 Task: Add the description "Digital dependence fuels the social dilemma." and apply the Custom angle as "-75Â°".
Action: Mouse moved to (275, 211)
Screenshot: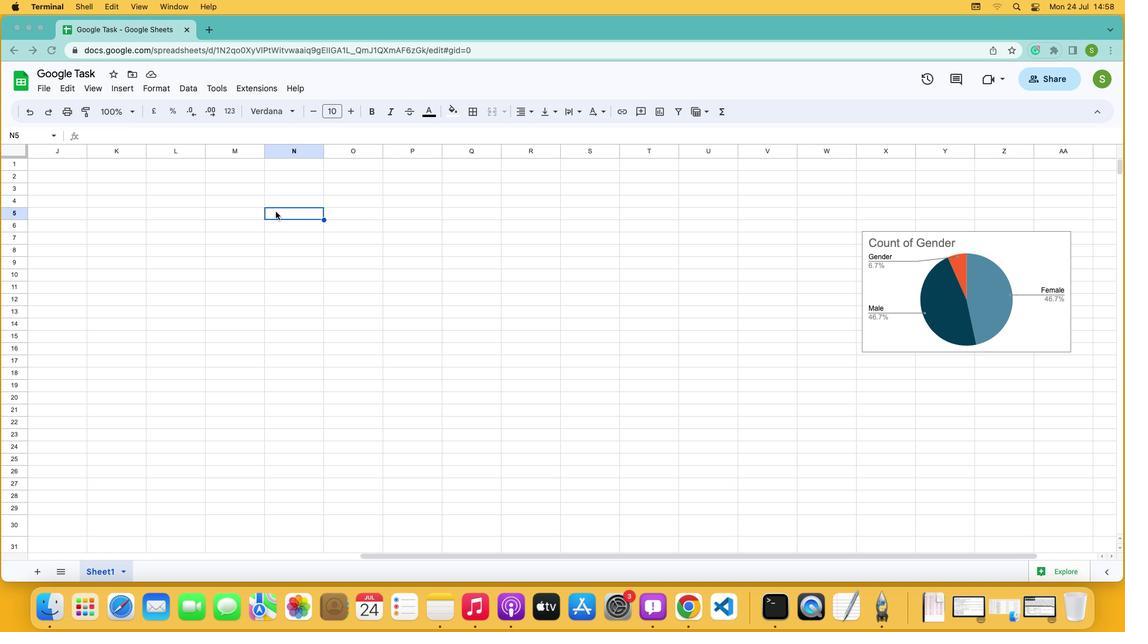 
Action: Mouse pressed left at (275, 211)
Screenshot: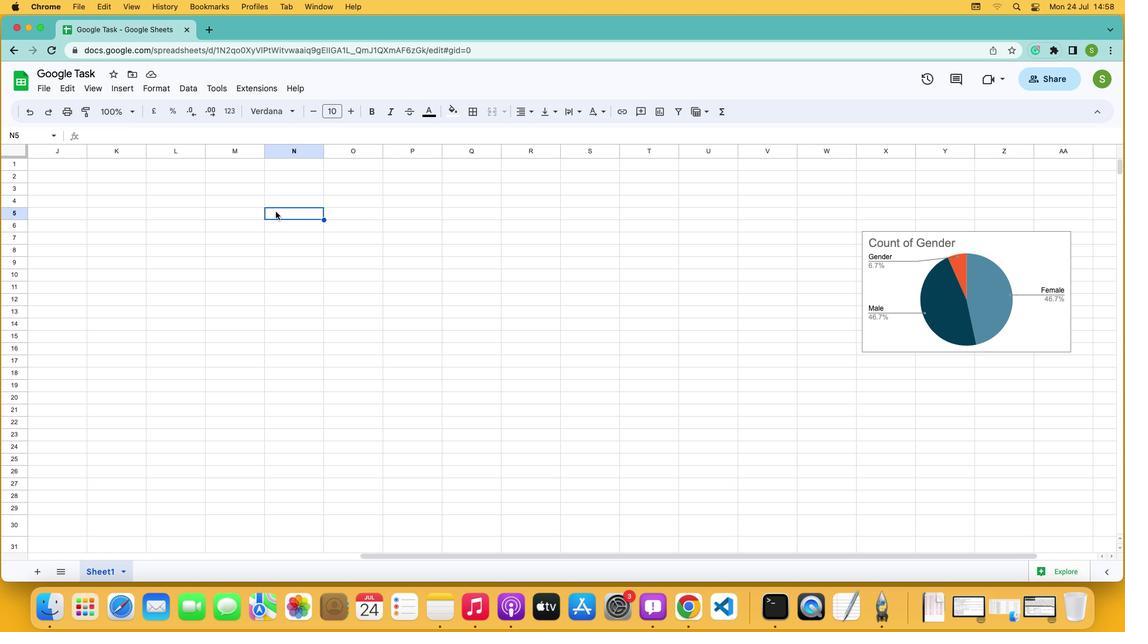 
Action: Mouse moved to (275, 211)
Screenshot: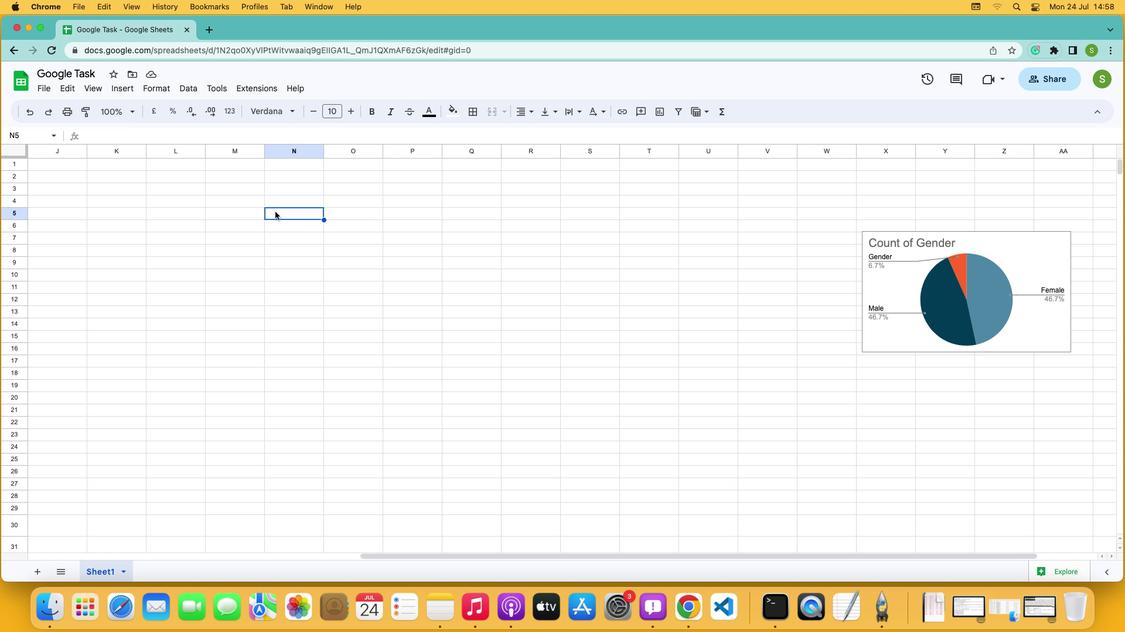 
Action: Key pressed Key.shift'D''i''g''i''t''a''l'Key.space'd''e''p''e''n''d''e''n''c''e'Key.space'f''u''e''l''s'Key.space't''h''e'Key.space's''o''c''i''a''l'Key.space'd''i''l'
Screenshot: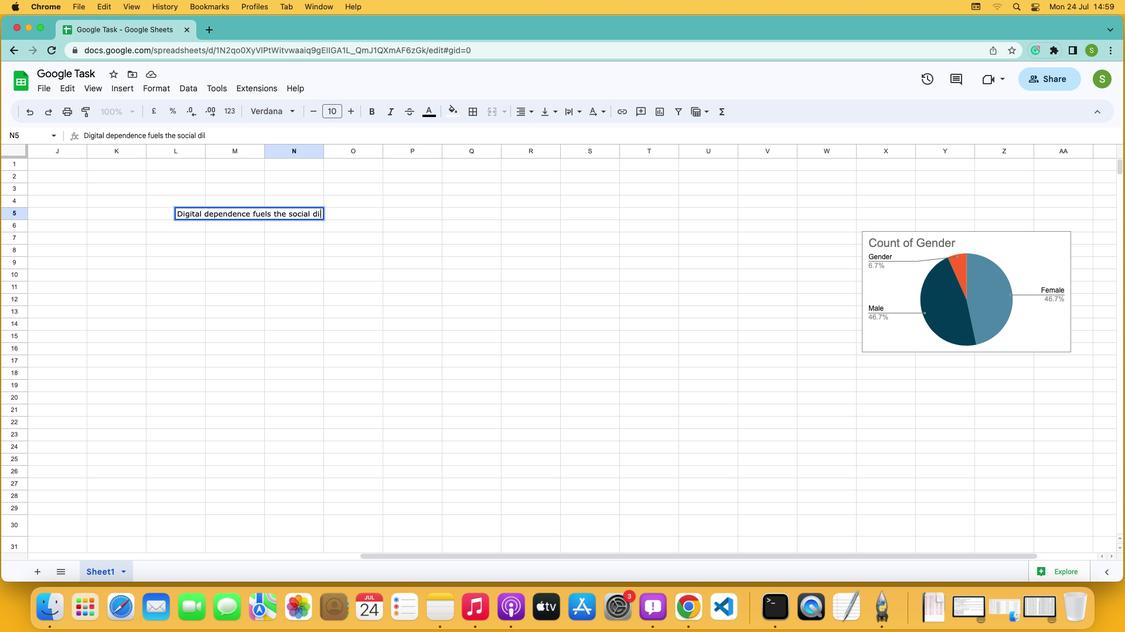 
Action: Mouse moved to (274, 211)
Screenshot: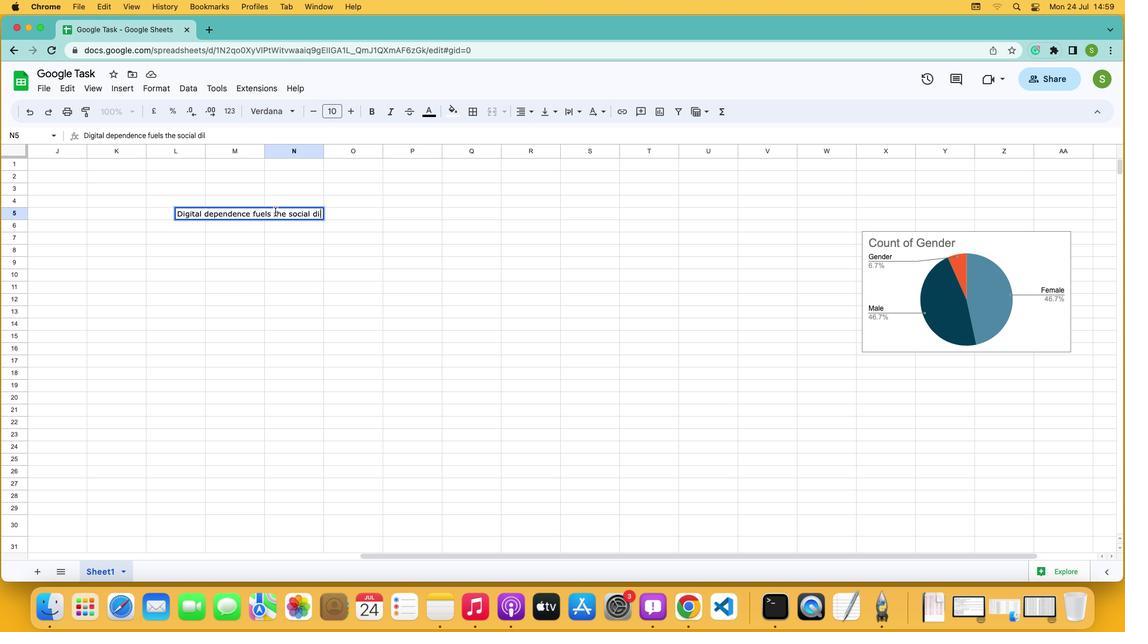 
Action: Key pressed 'e''m''m''a'
Screenshot: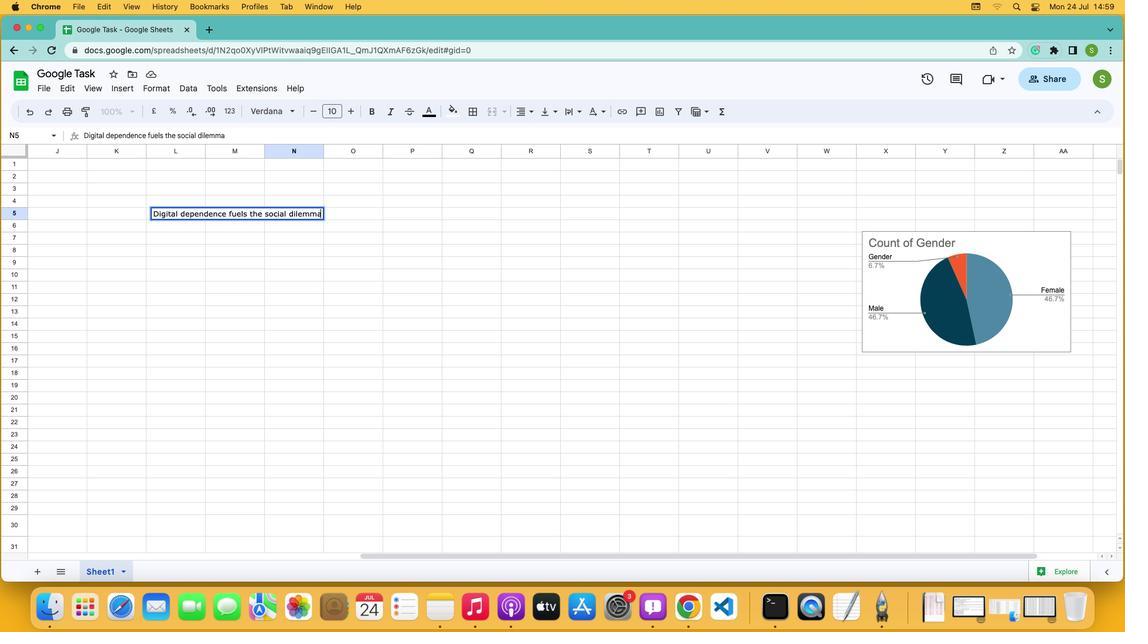 
Action: Mouse moved to (319, 213)
Screenshot: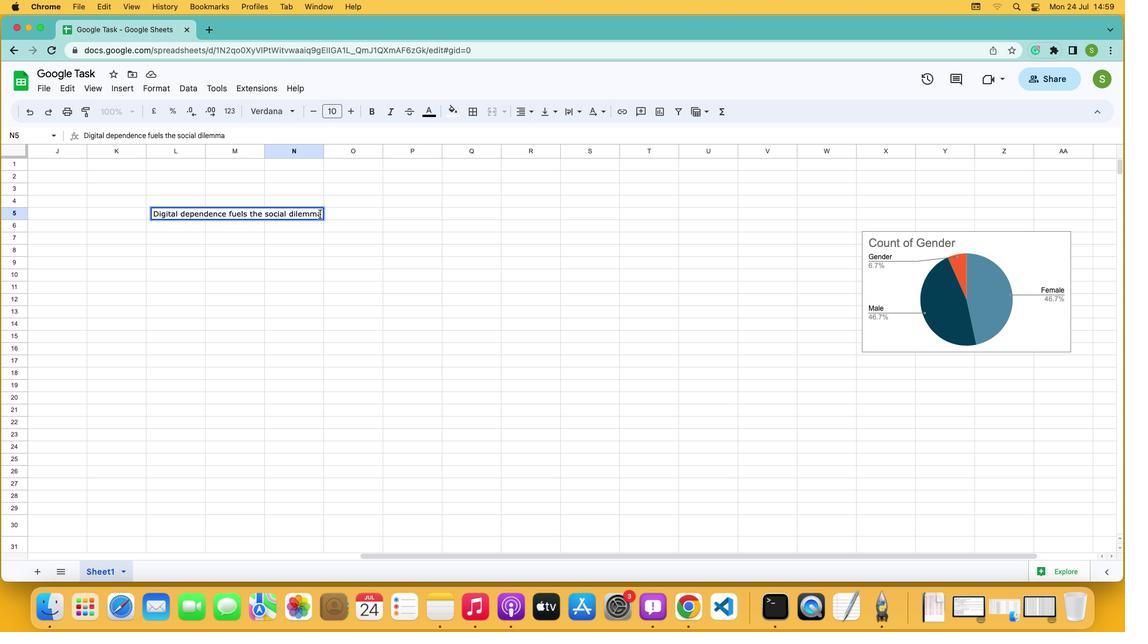 
Action: Mouse pressed left at (319, 213)
Screenshot: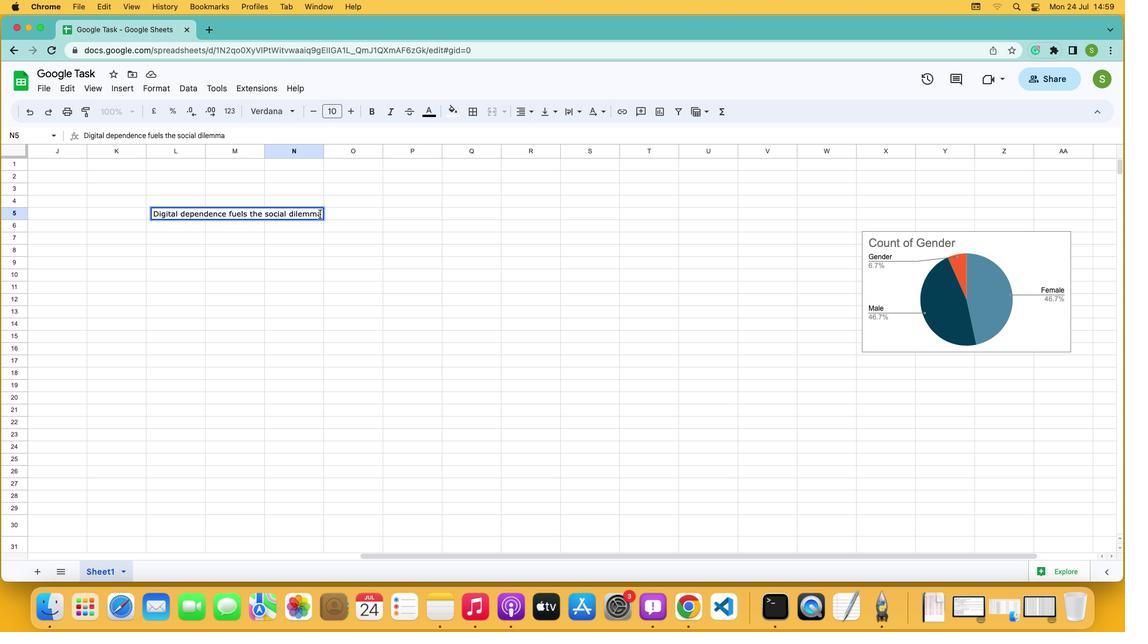 
Action: Mouse moved to (320, 213)
Screenshot: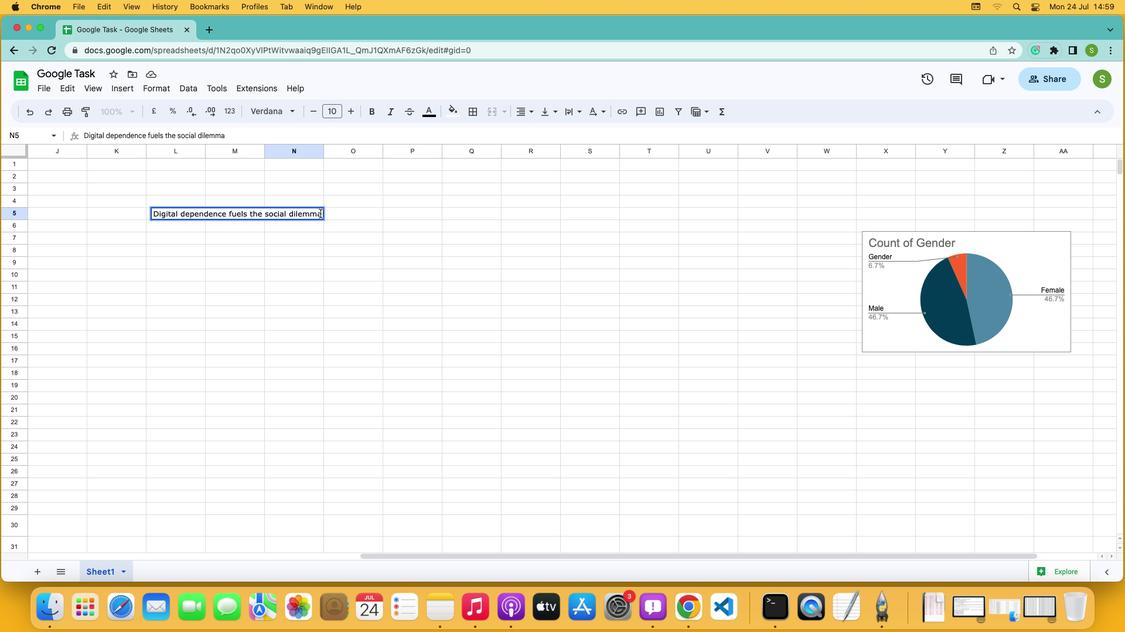 
Action: Mouse pressed left at (320, 213)
Screenshot: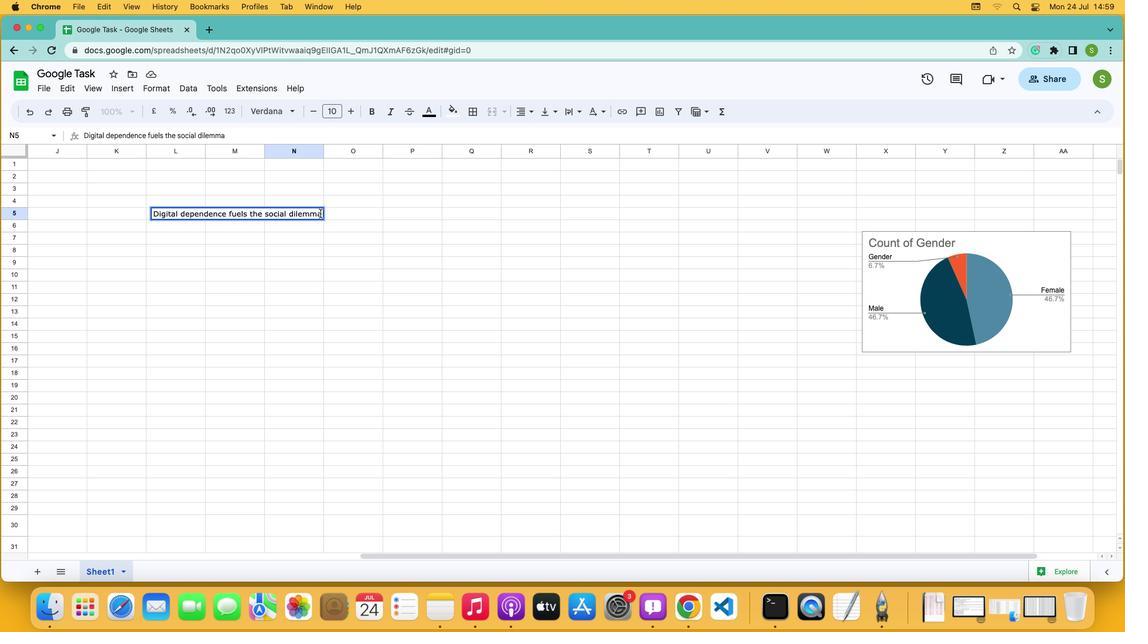 
Action: Mouse moved to (603, 111)
Screenshot: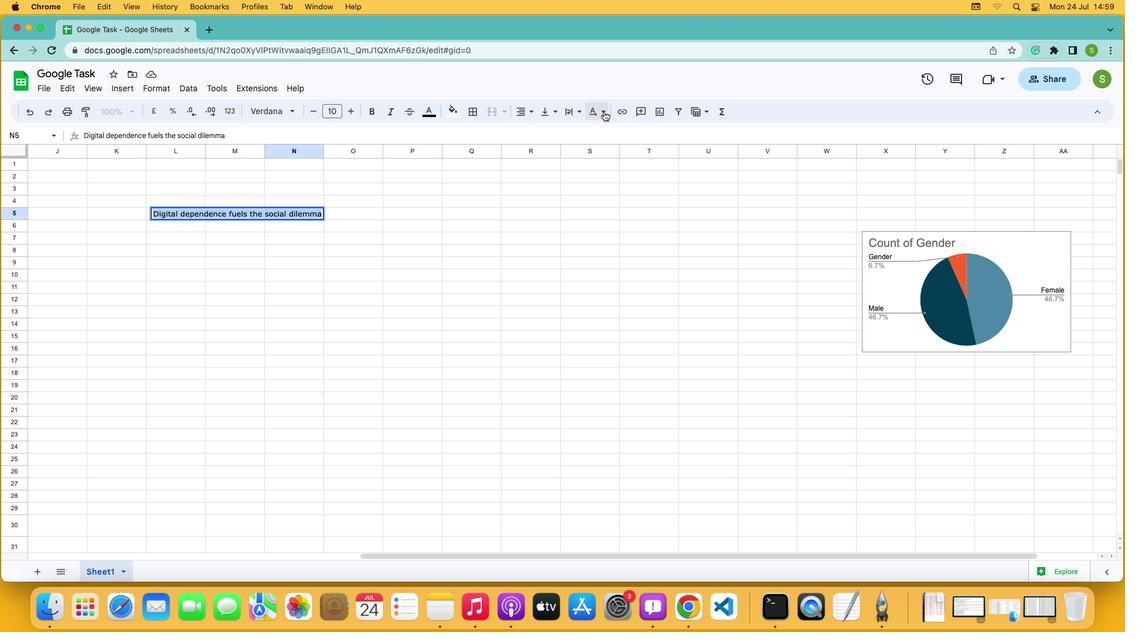 
Action: Mouse pressed left at (603, 111)
Screenshot: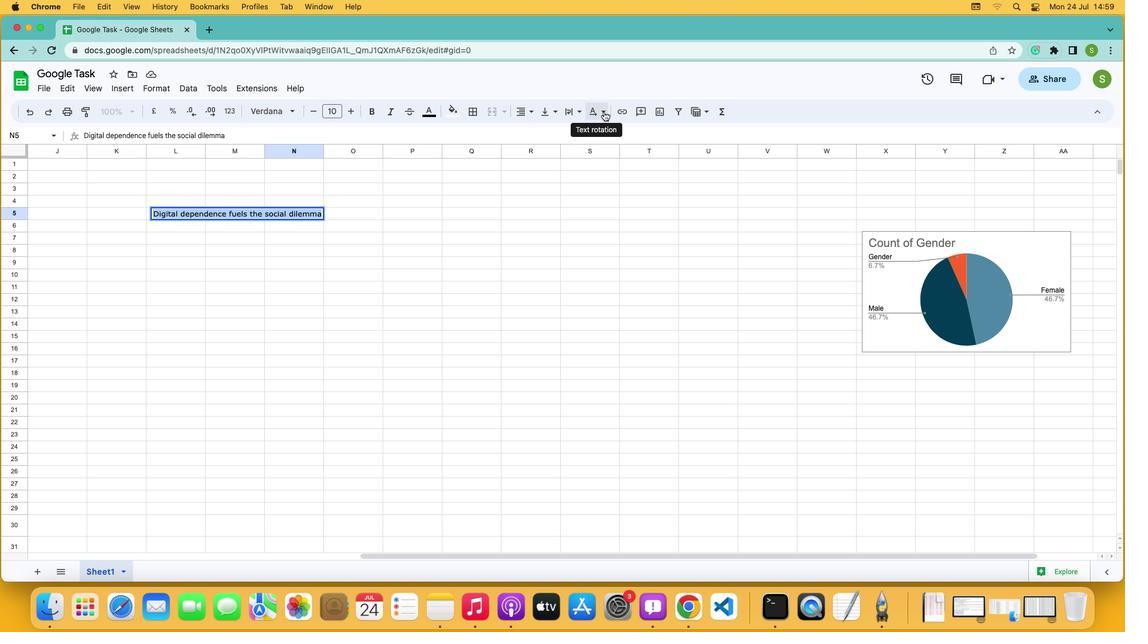 
Action: Mouse moved to (729, 134)
Screenshot: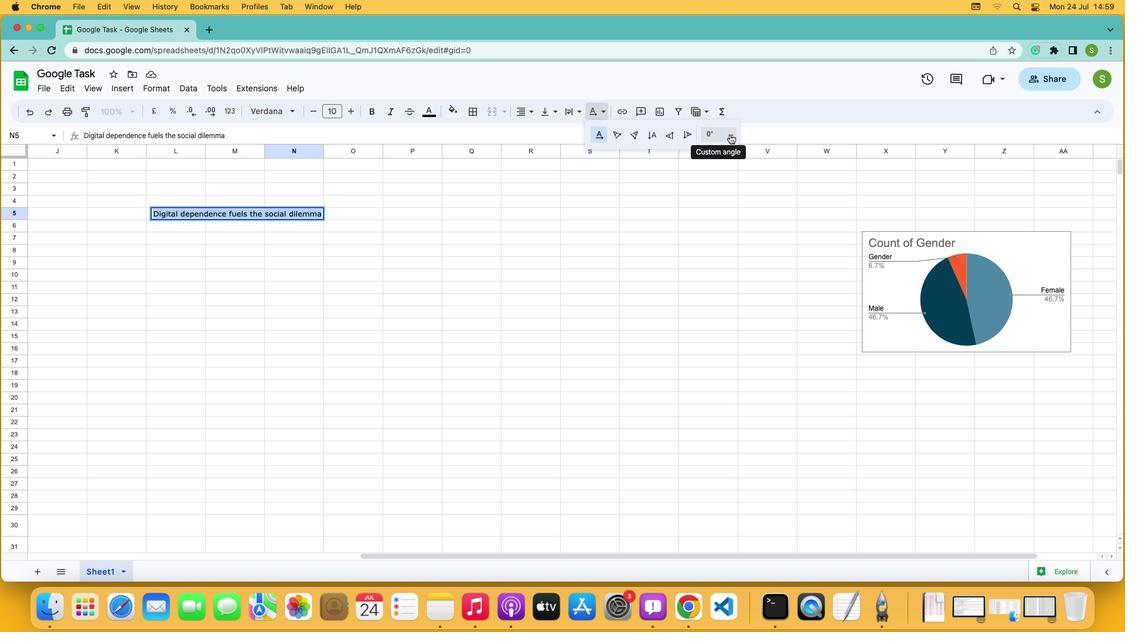 
Action: Mouse pressed left at (729, 134)
Screenshot: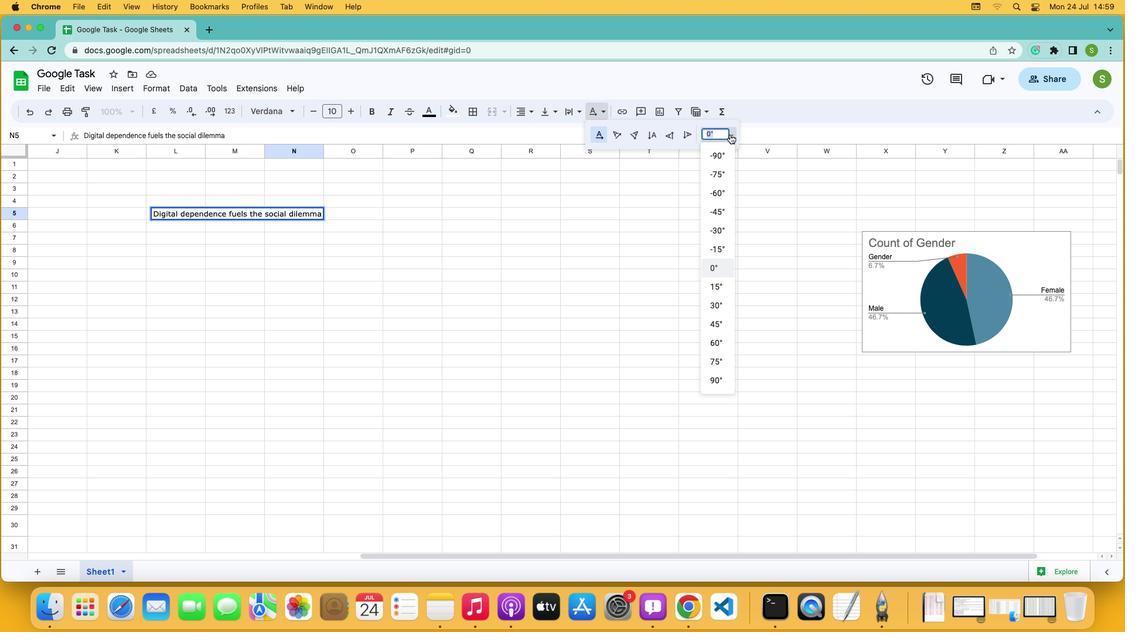 
Action: Mouse moved to (718, 174)
Screenshot: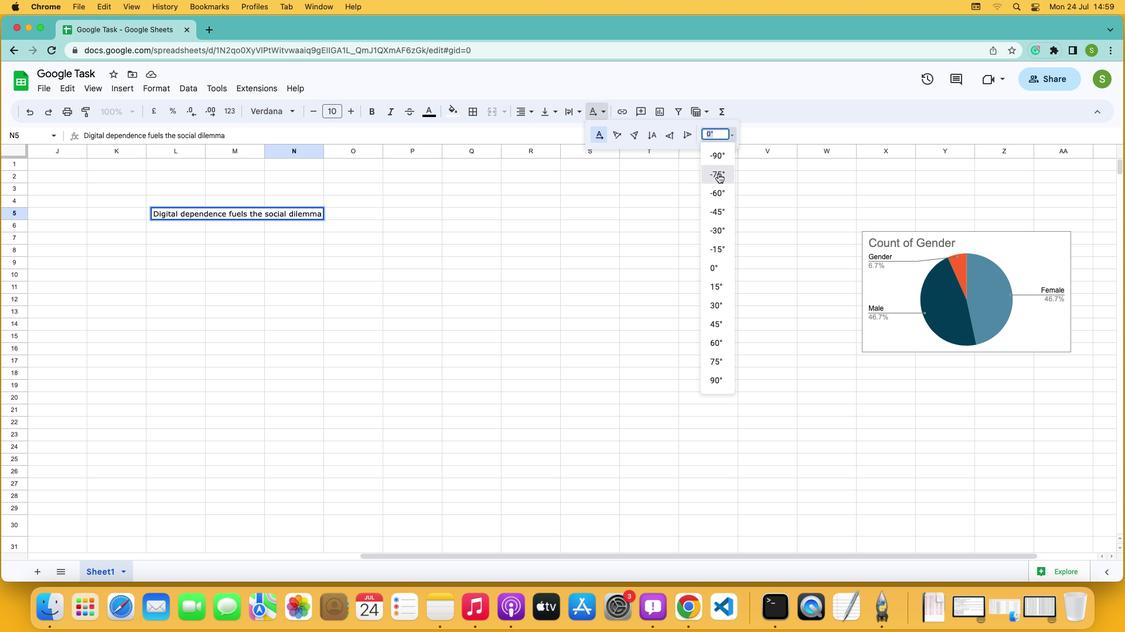 
Action: Mouse pressed left at (718, 174)
Screenshot: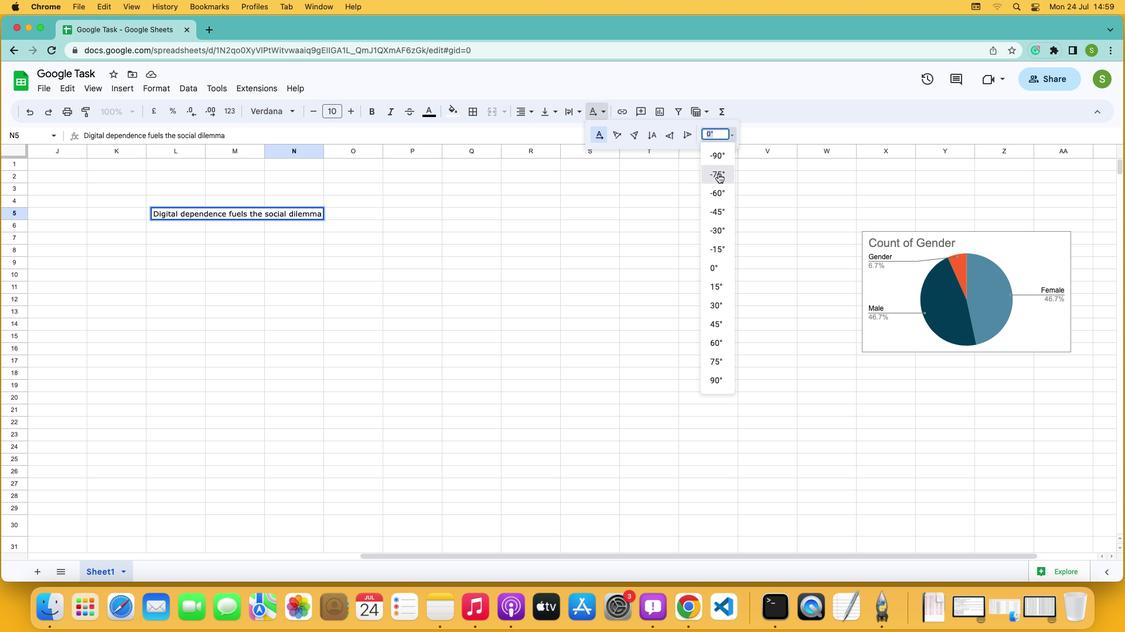 
